 Task: Adjust the alignment of theme within the builder.
Action: Mouse moved to (881, 60)
Screenshot: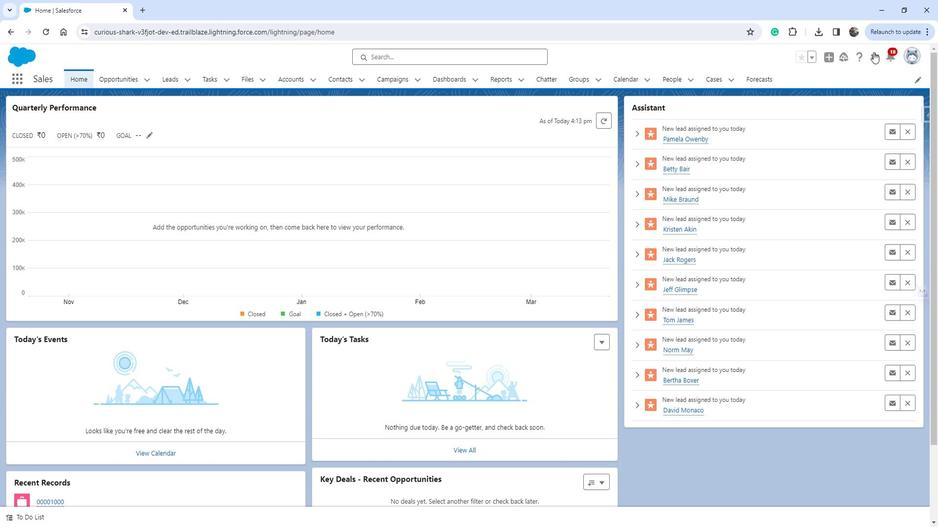 
Action: Mouse pressed left at (881, 60)
Screenshot: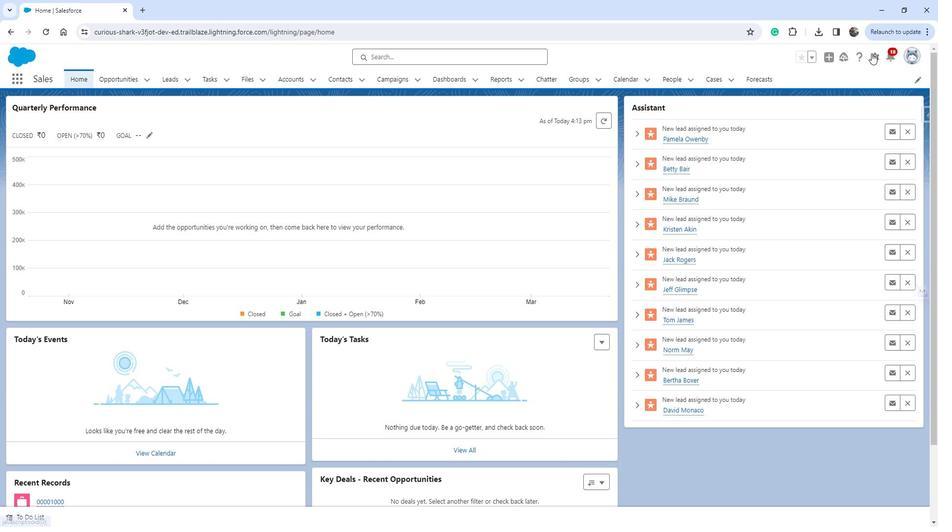 
Action: Mouse moved to (838, 95)
Screenshot: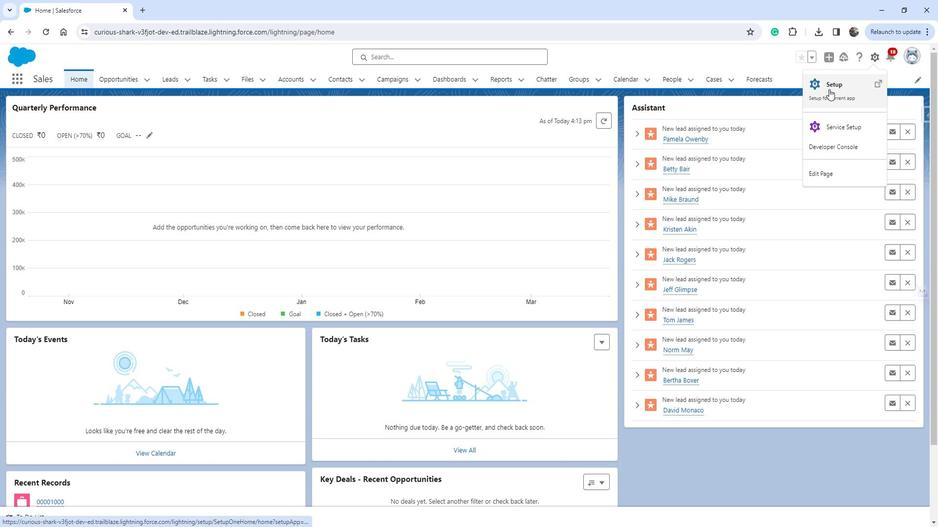 
Action: Mouse pressed left at (838, 95)
Screenshot: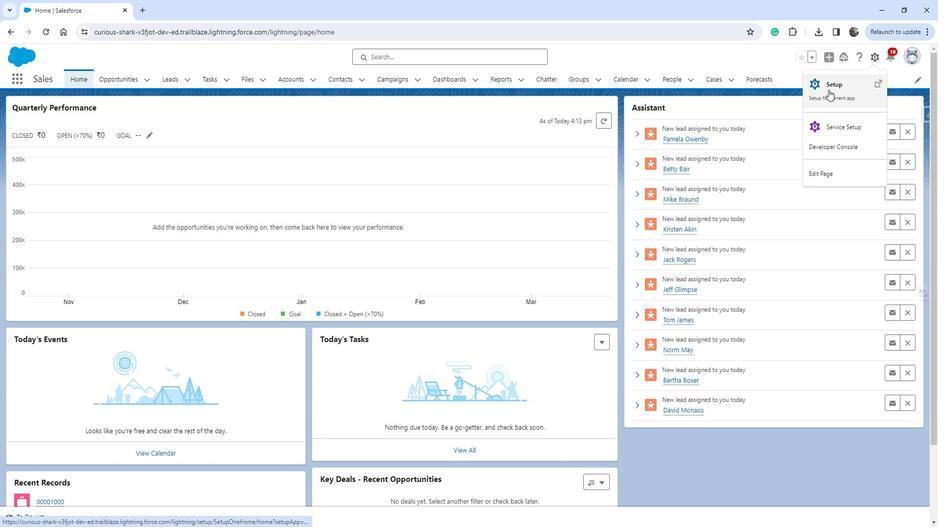 
Action: Mouse moved to (33, 401)
Screenshot: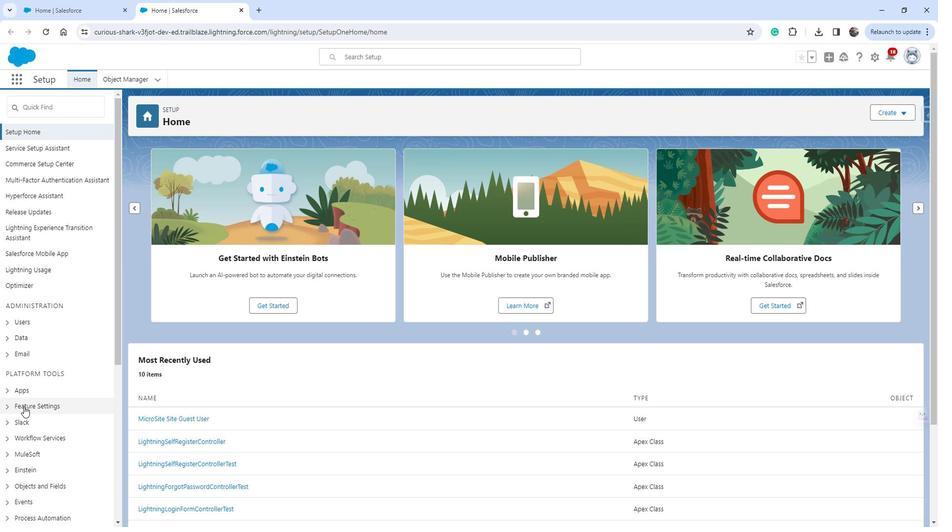 
Action: Mouse pressed left at (33, 401)
Screenshot: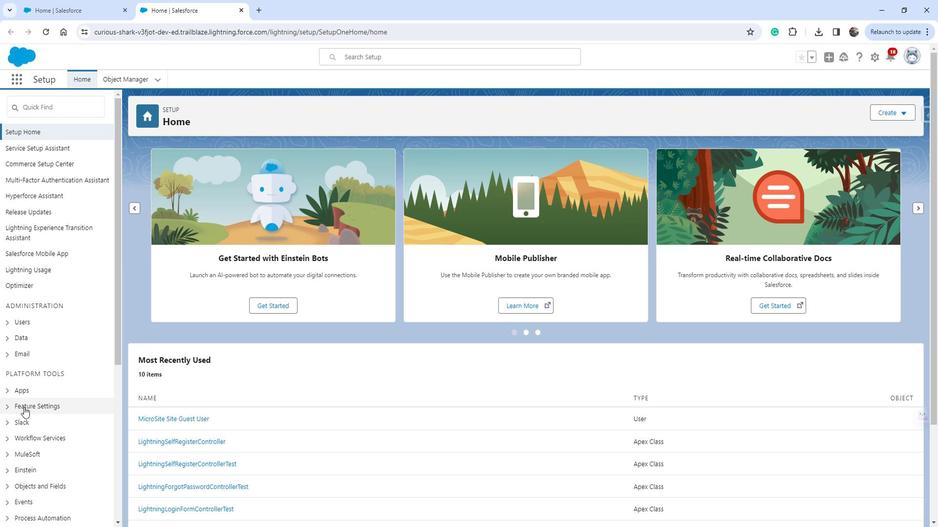 
Action: Mouse moved to (43, 396)
Screenshot: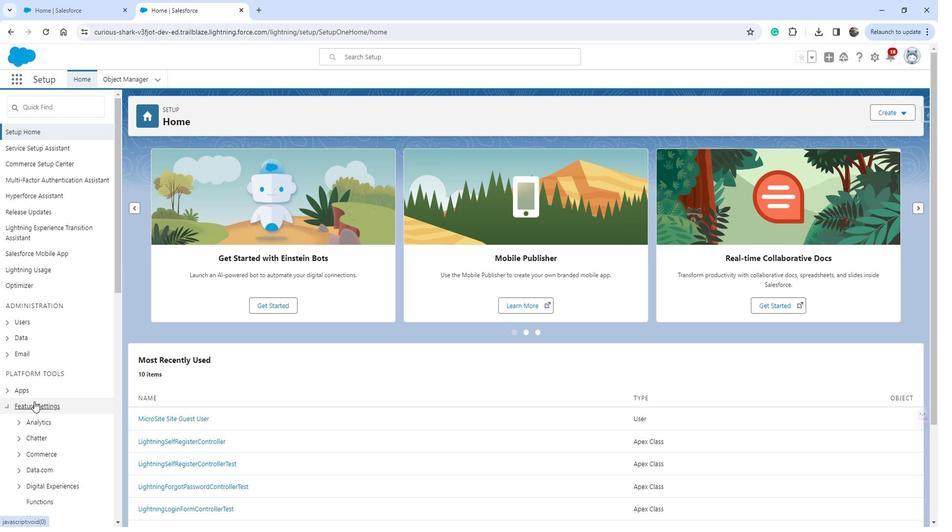 
Action: Mouse scrolled (43, 395) with delta (0, 0)
Screenshot: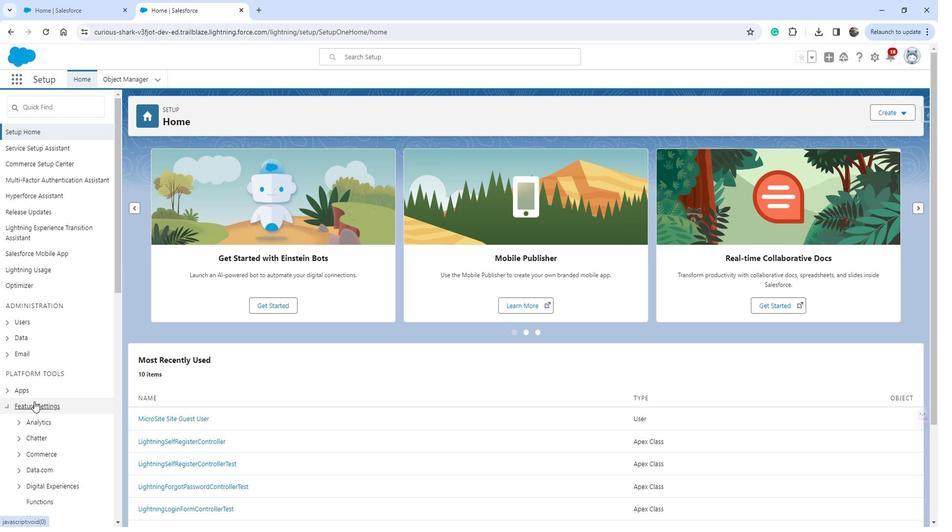 
Action: Mouse moved to (45, 395)
Screenshot: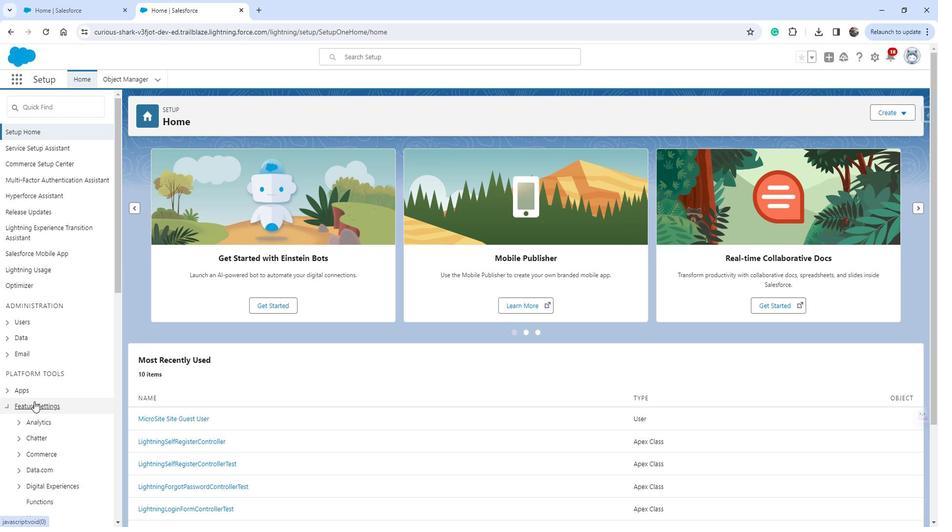 
Action: Mouse scrolled (45, 394) with delta (0, 0)
Screenshot: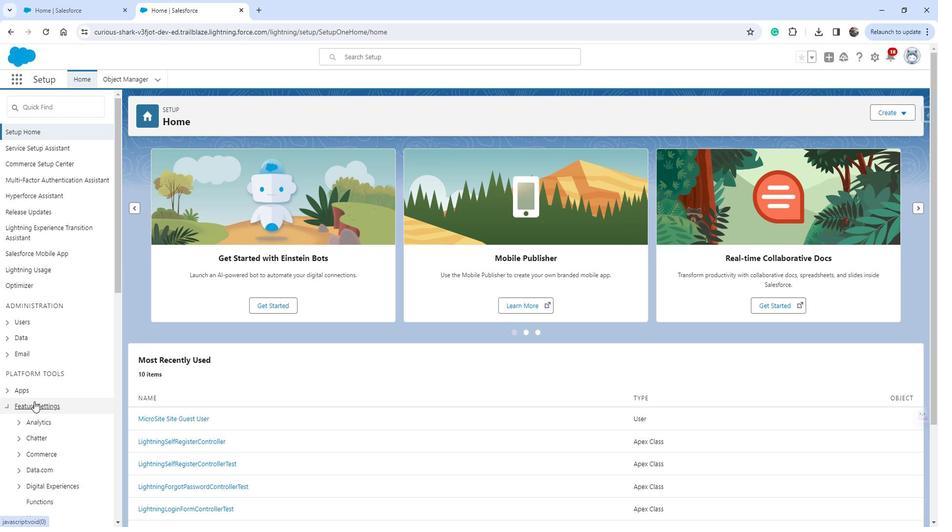 
Action: Mouse moved to (55, 377)
Screenshot: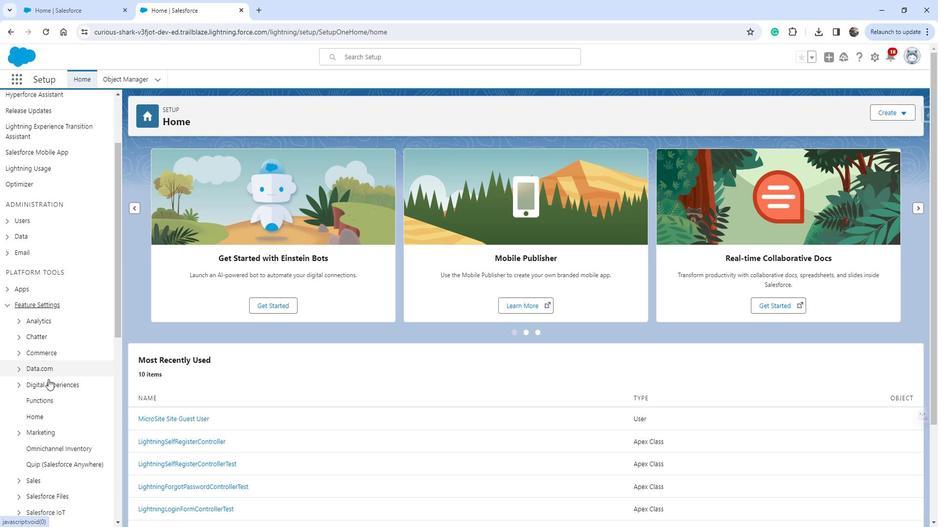 
Action: Mouse pressed left at (55, 377)
Screenshot: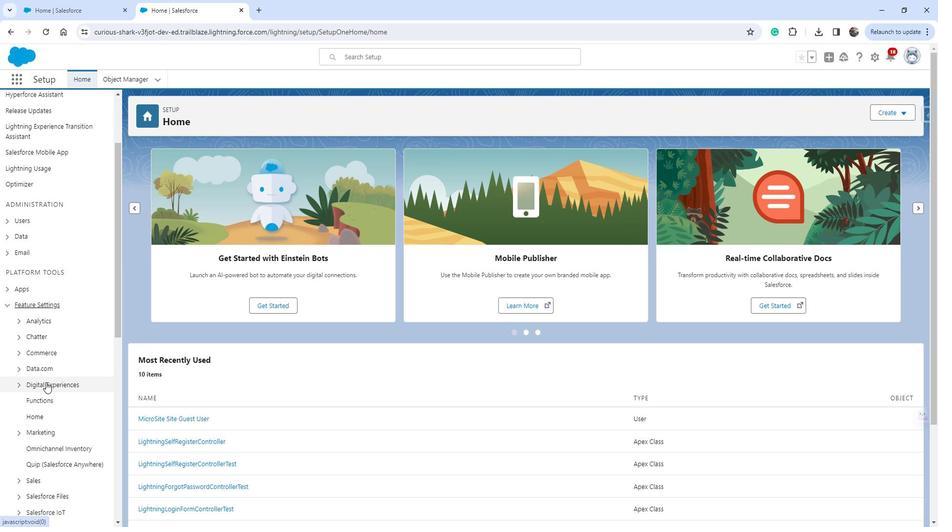 
Action: Mouse moved to (58, 379)
Screenshot: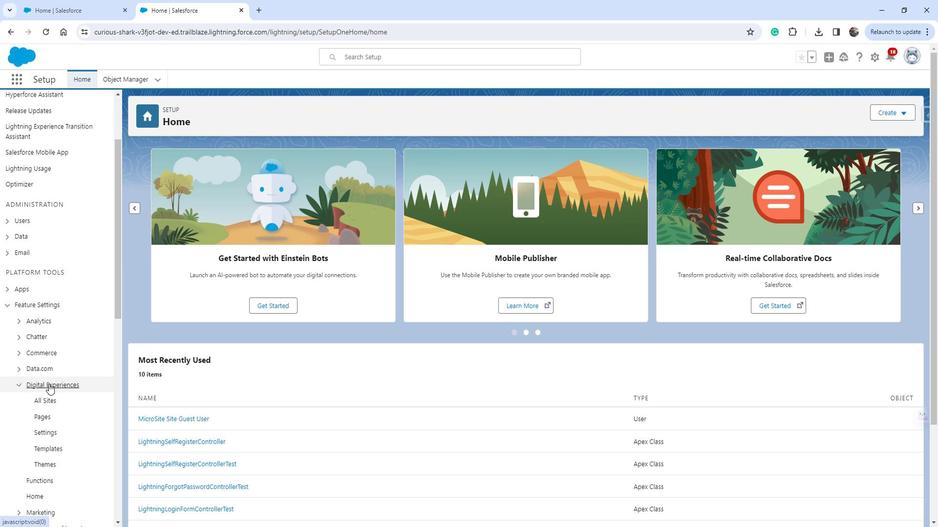 
Action: Mouse scrolled (58, 378) with delta (0, 0)
Screenshot: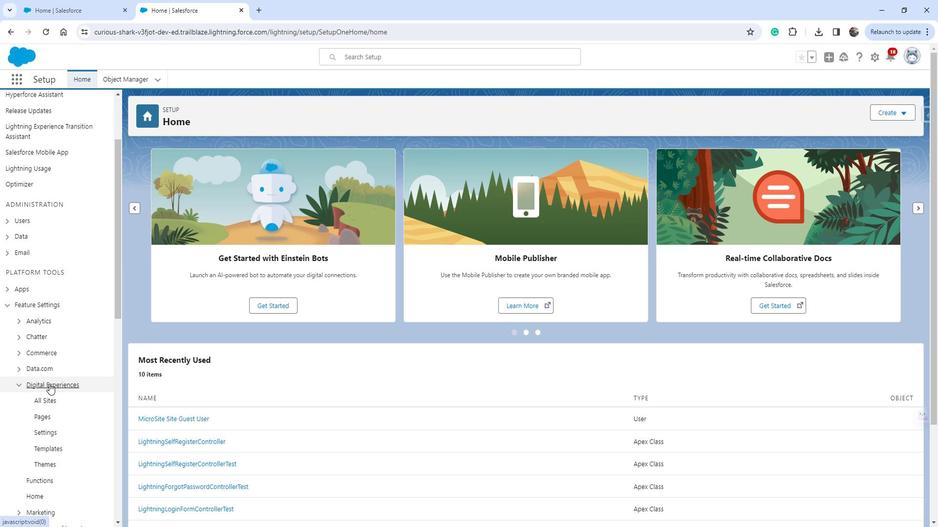 
Action: Mouse moved to (58, 346)
Screenshot: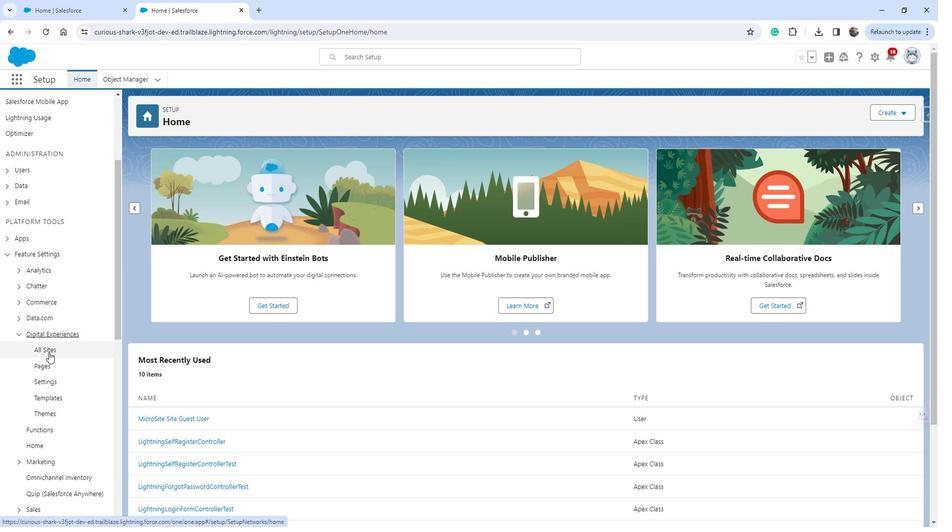
Action: Mouse pressed left at (58, 346)
Screenshot: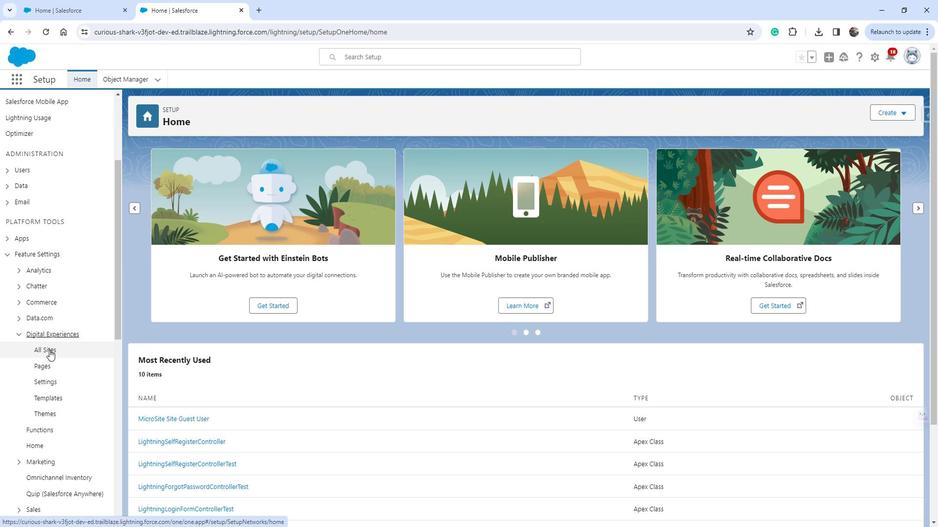 
Action: Mouse moved to (172, 235)
Screenshot: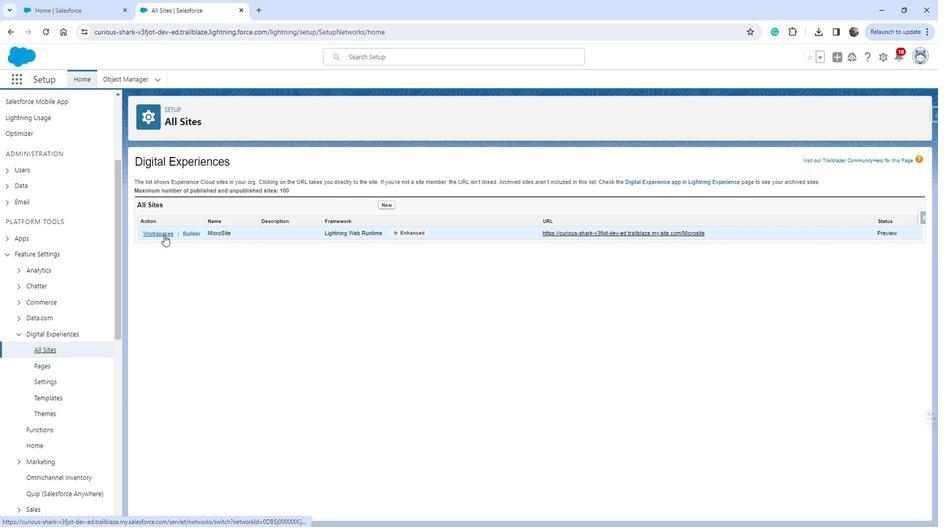 
Action: Mouse pressed left at (172, 235)
Screenshot: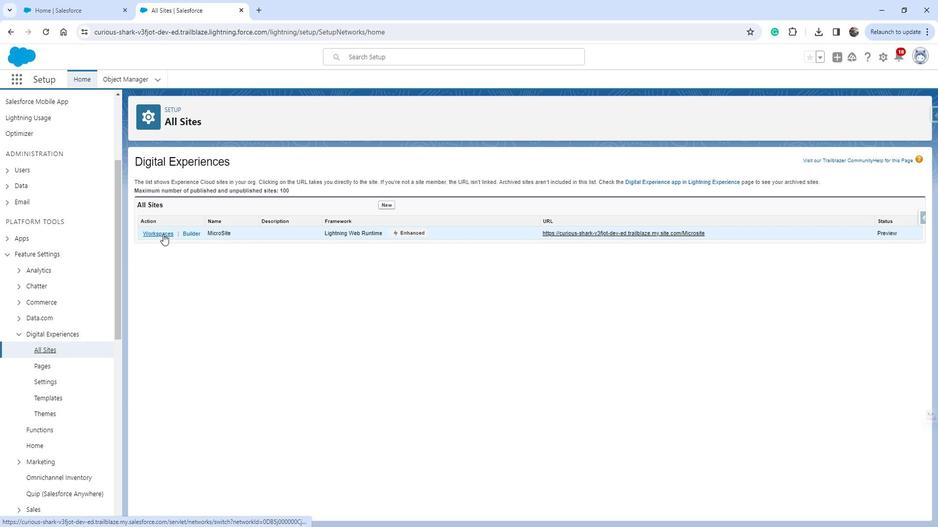 
Action: Mouse moved to (162, 249)
Screenshot: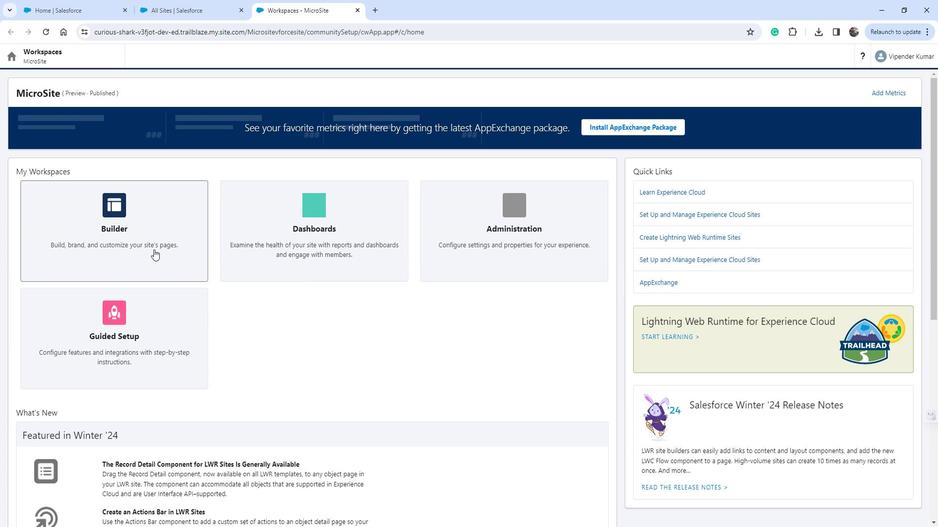 
Action: Mouse pressed left at (162, 249)
Screenshot: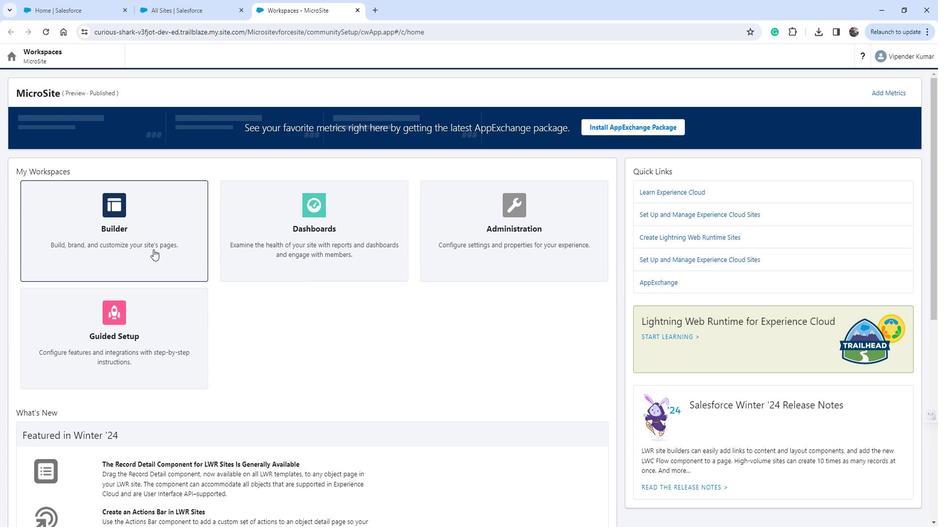 
Action: Mouse moved to (24, 125)
Screenshot: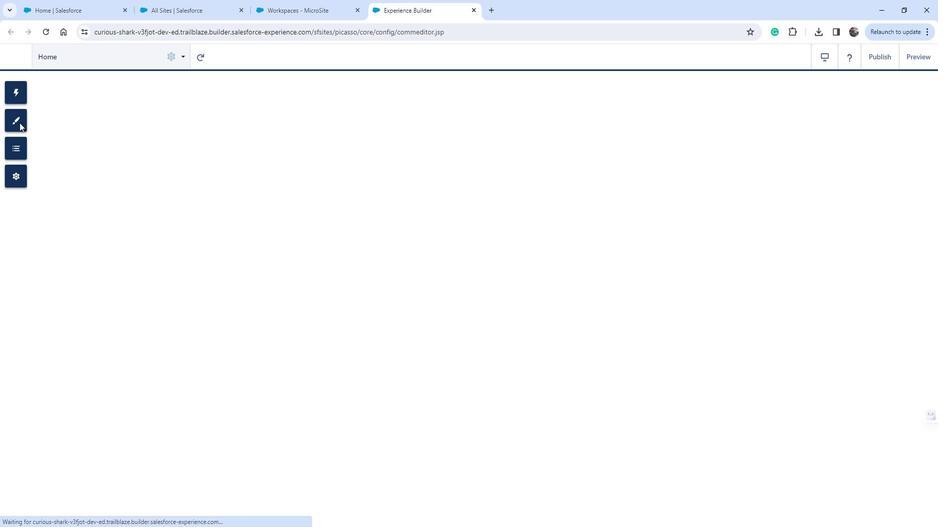 
Action: Mouse pressed left at (24, 125)
Screenshot: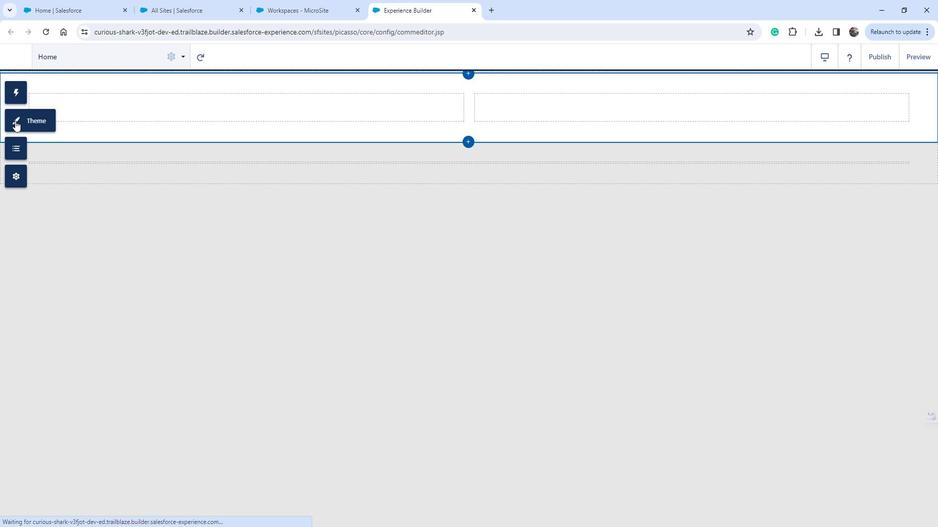 
Action: Mouse moved to (110, 228)
Screenshot: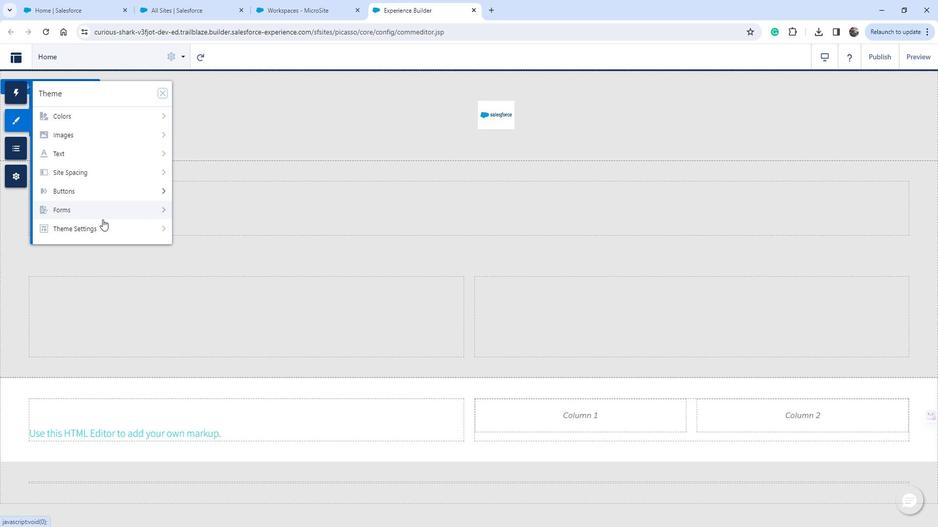 
Action: Mouse pressed left at (110, 228)
Screenshot: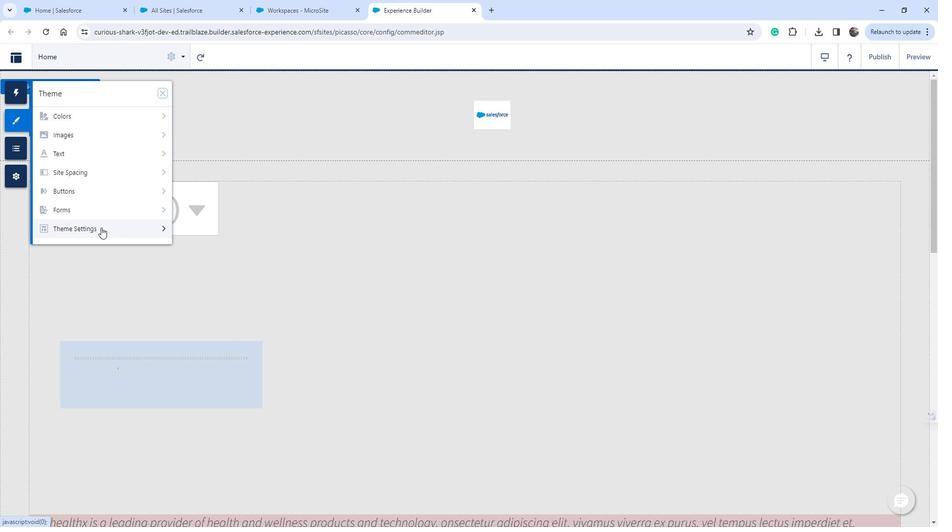 
Action: Mouse moved to (96, 174)
Screenshot: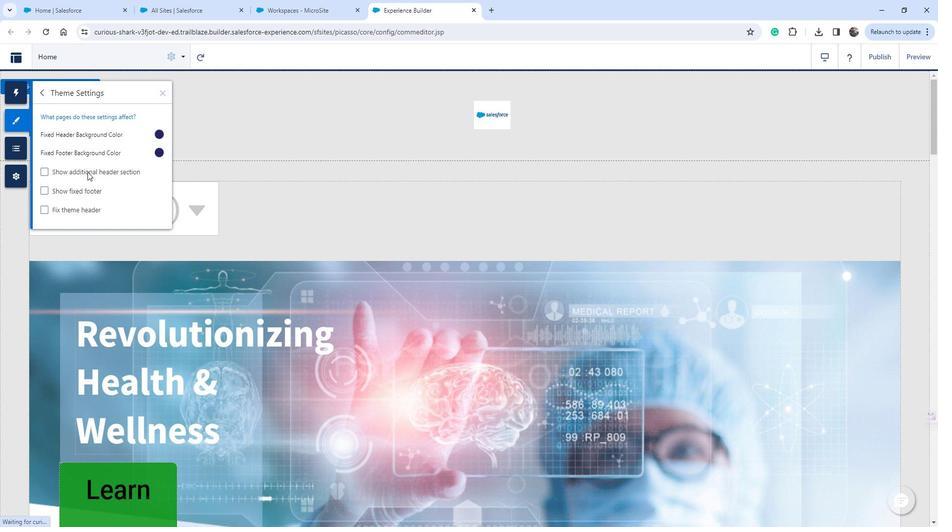 
Action: Mouse pressed left at (96, 174)
Screenshot: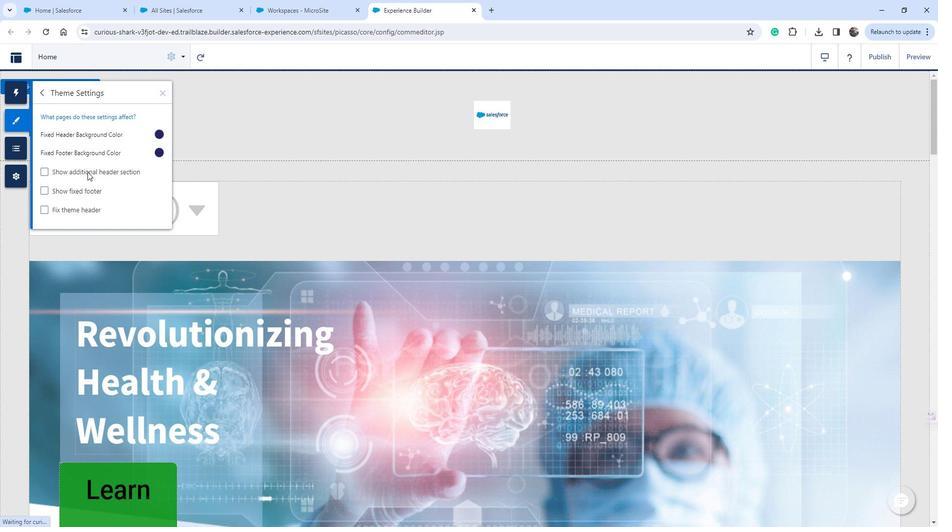 
Action: Mouse moved to (52, 193)
Screenshot: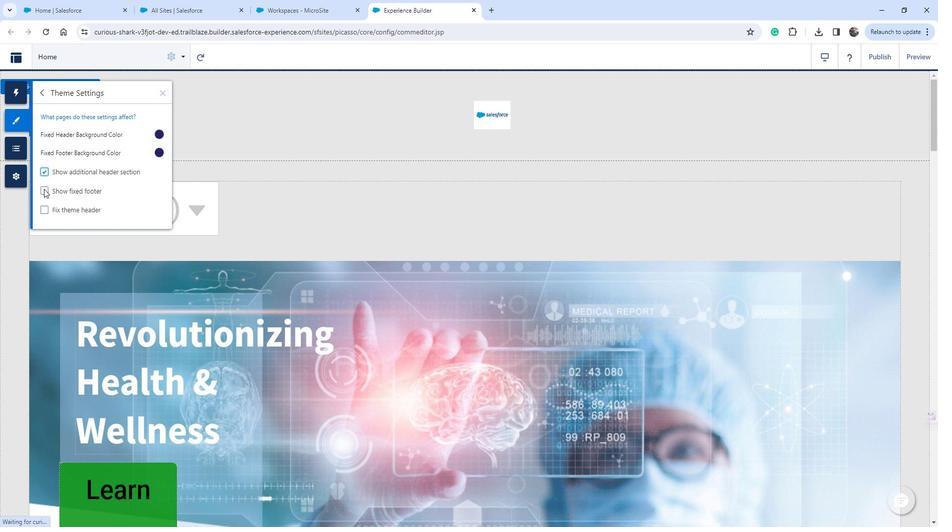 
Action: Mouse pressed left at (52, 193)
Screenshot: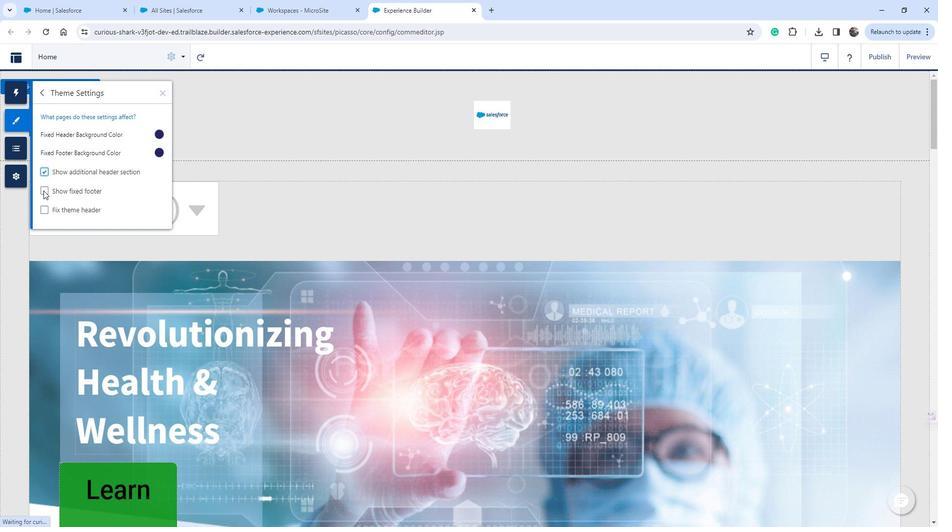 
Action: Mouse moved to (31, 125)
Screenshot: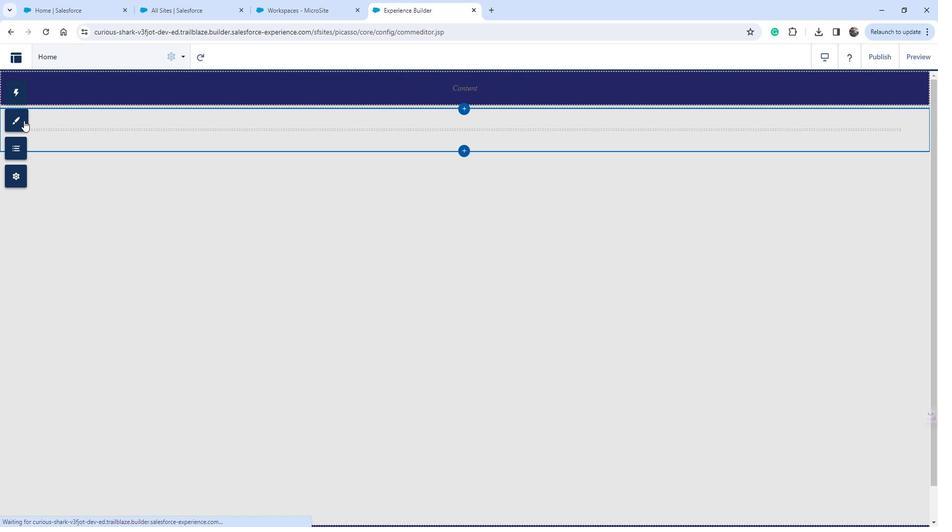 
Action: Mouse pressed left at (31, 125)
Screenshot: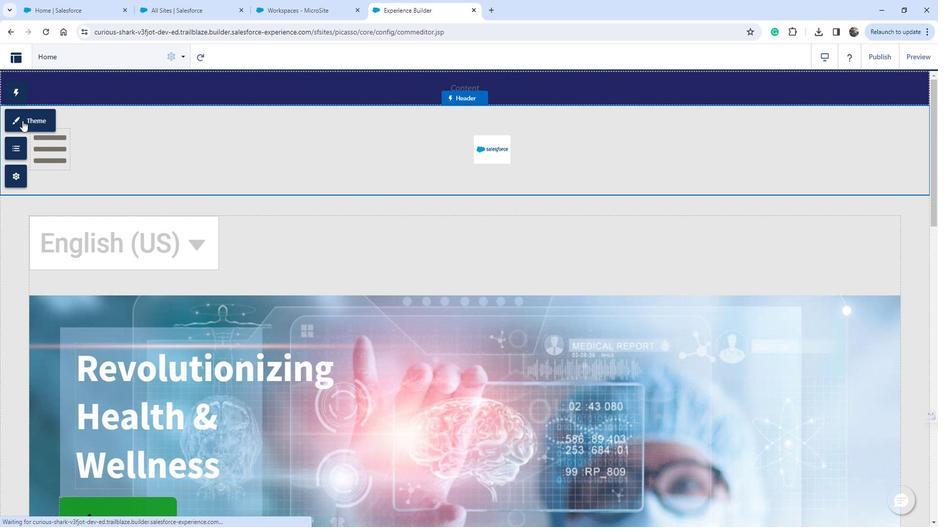 
Action: Mouse moved to (52, 211)
Screenshot: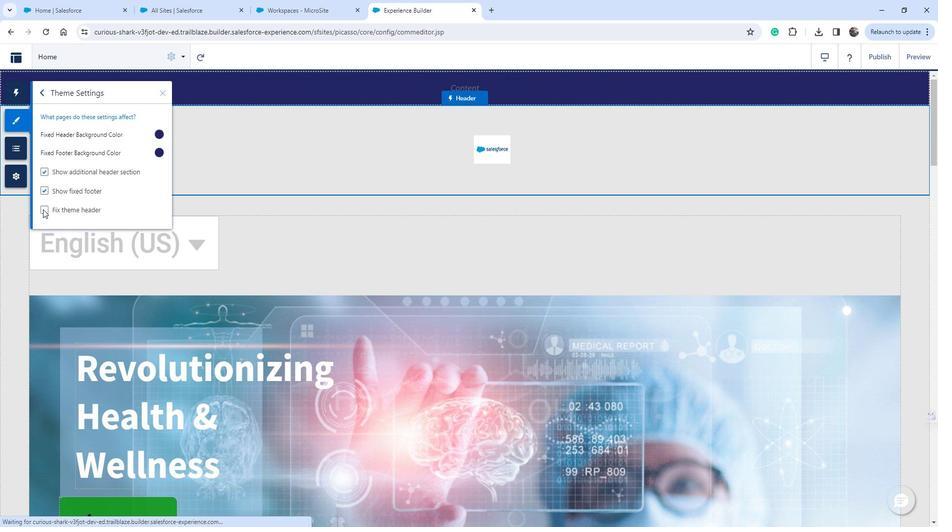 
Action: Mouse pressed left at (52, 211)
Screenshot: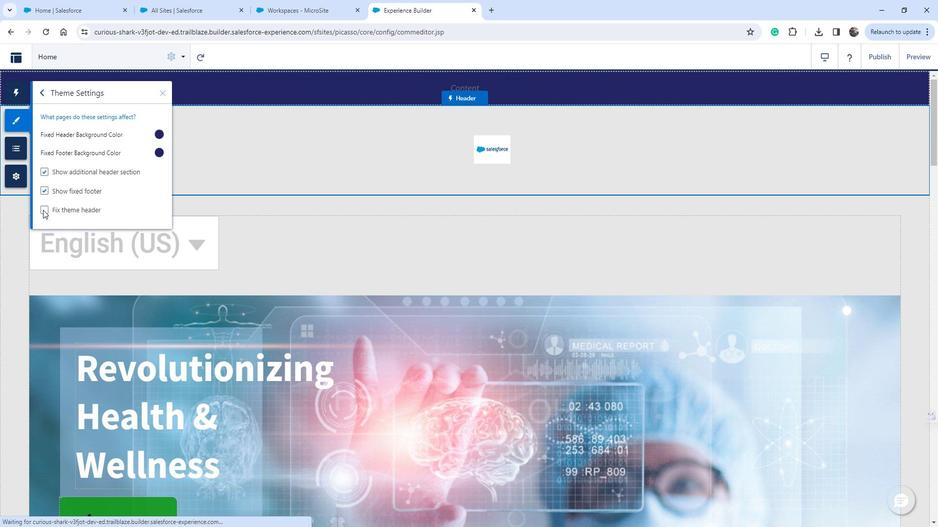
Action: Mouse moved to (148, 201)
Screenshot: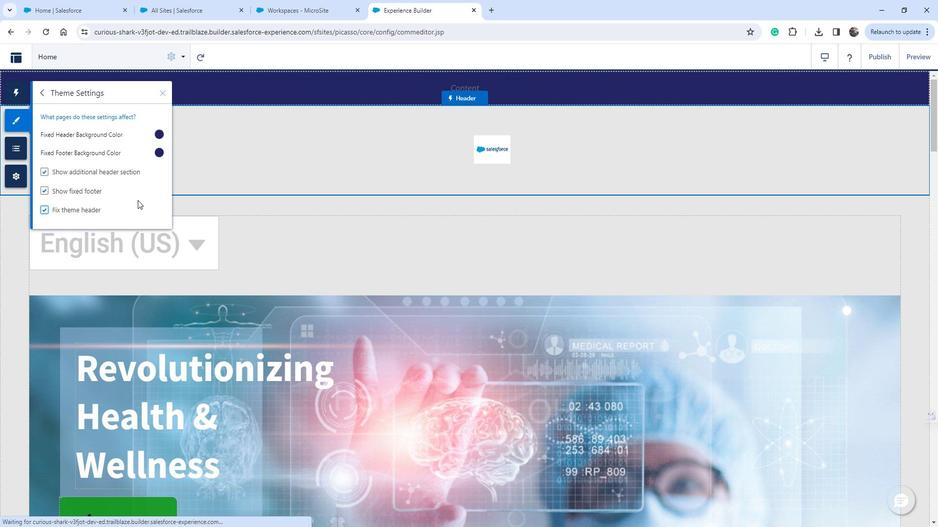 
